Task: Select design huddle.
Action: Mouse moved to (358, 94)
Screenshot: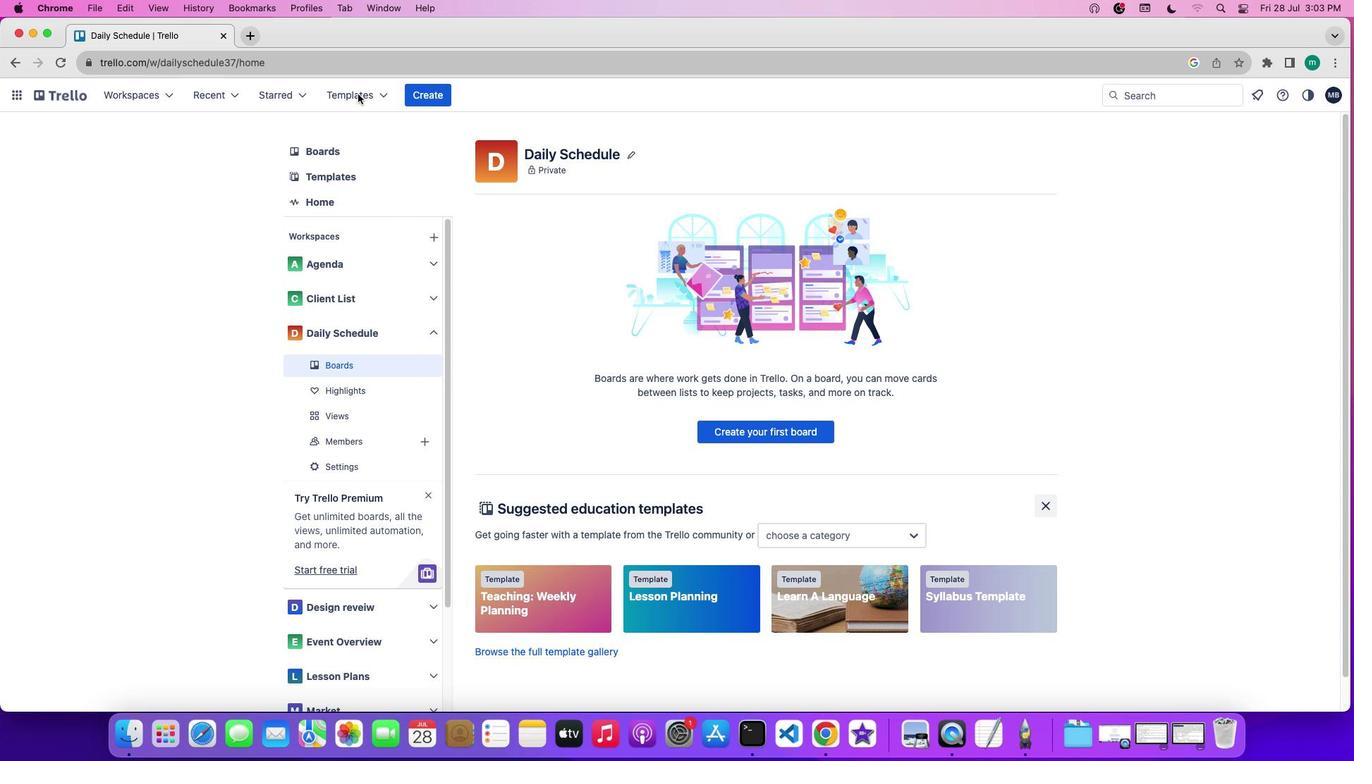 
Action: Mouse pressed left at (358, 94)
Screenshot: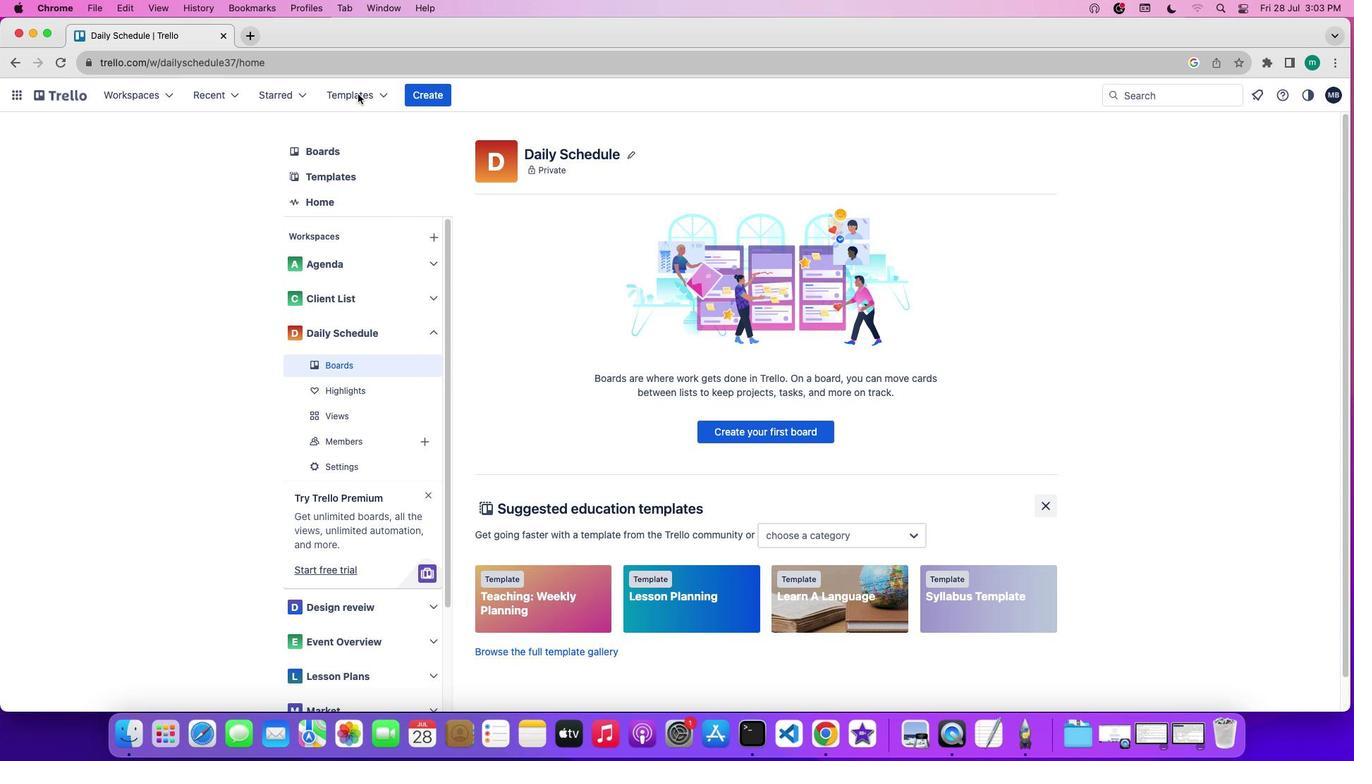 
Action: Mouse moved to (418, 87)
Screenshot: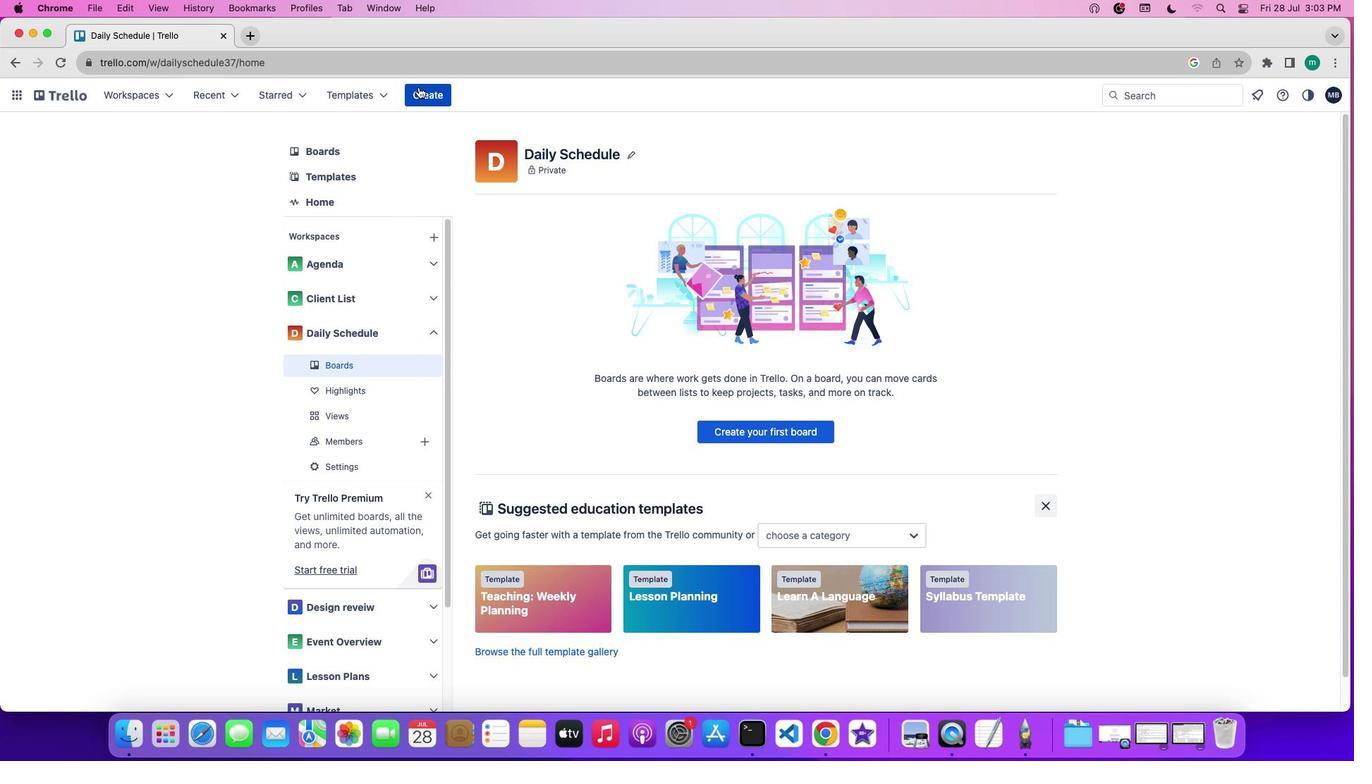 
Action: Mouse pressed left at (418, 87)
Screenshot: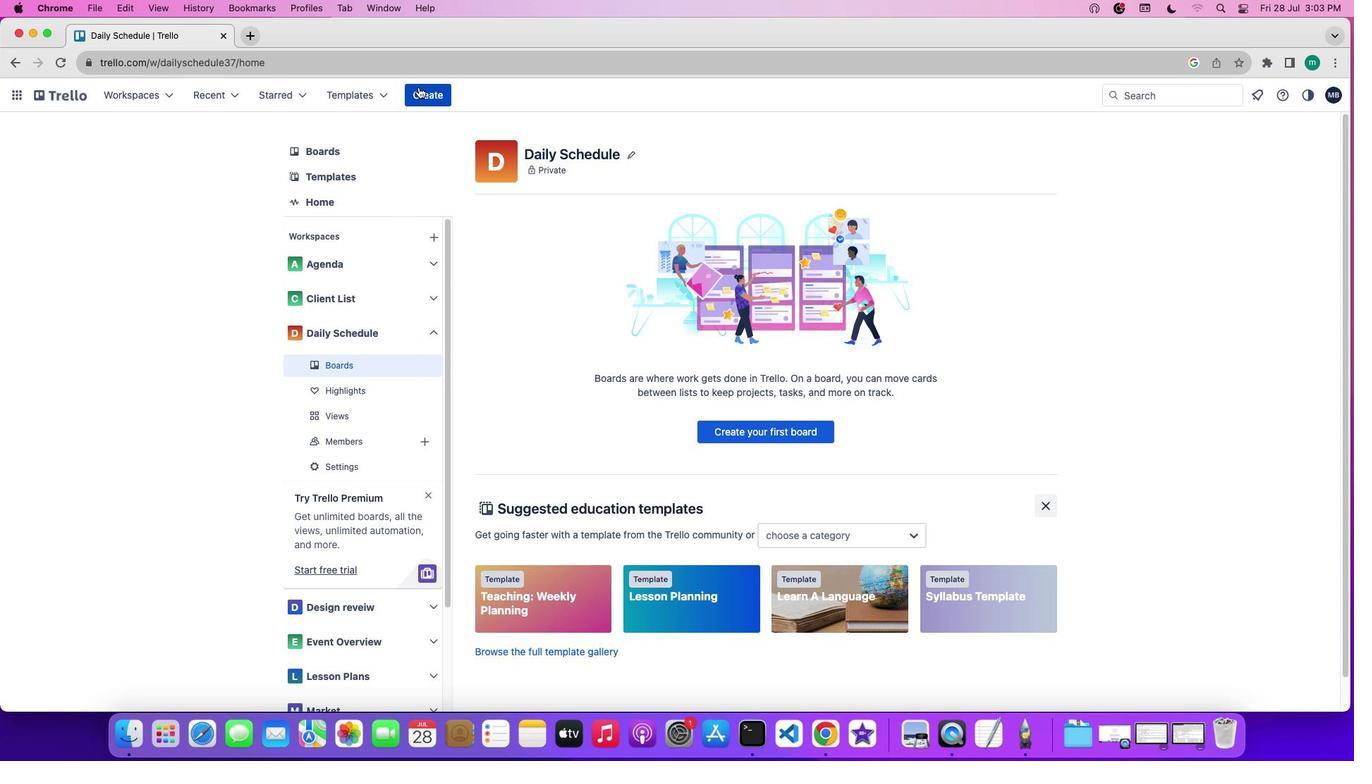 
Action: Mouse moved to (435, 148)
Screenshot: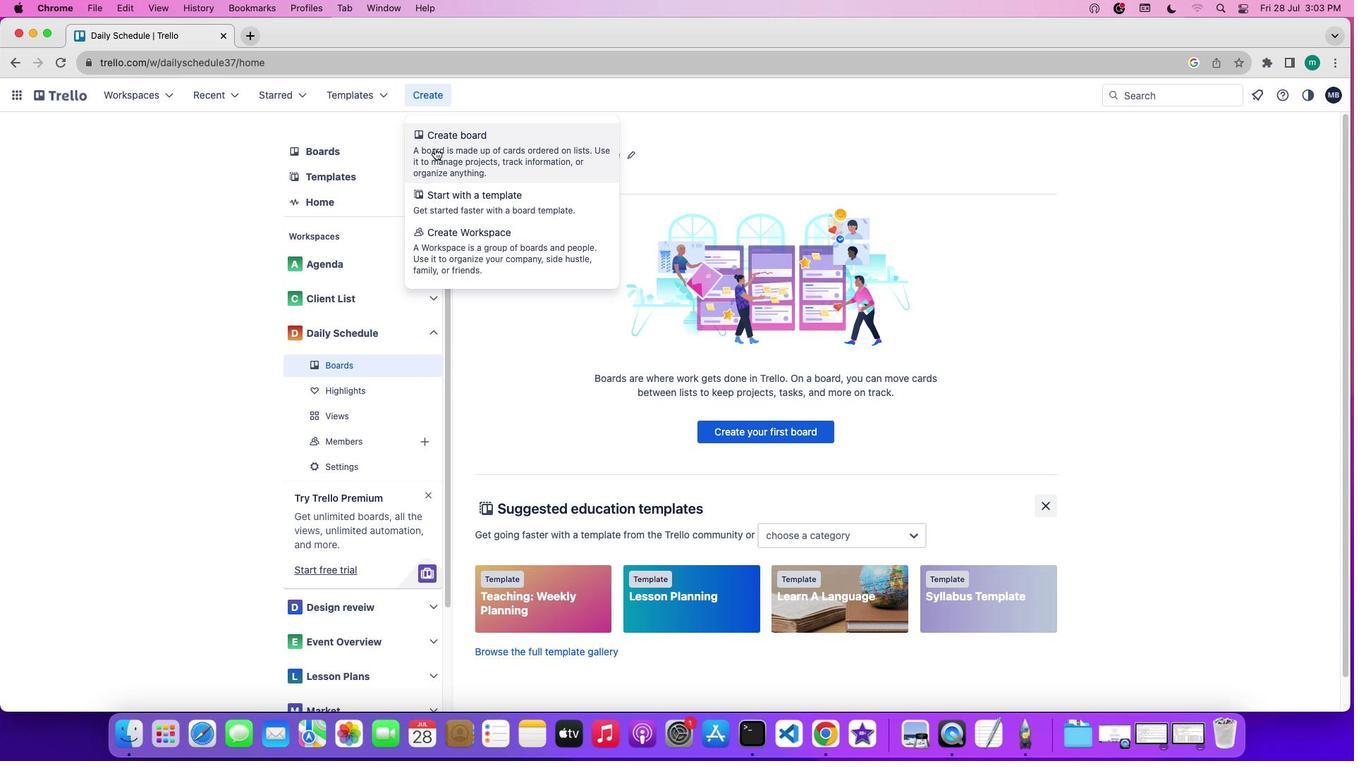 
Action: Mouse pressed left at (435, 148)
Screenshot: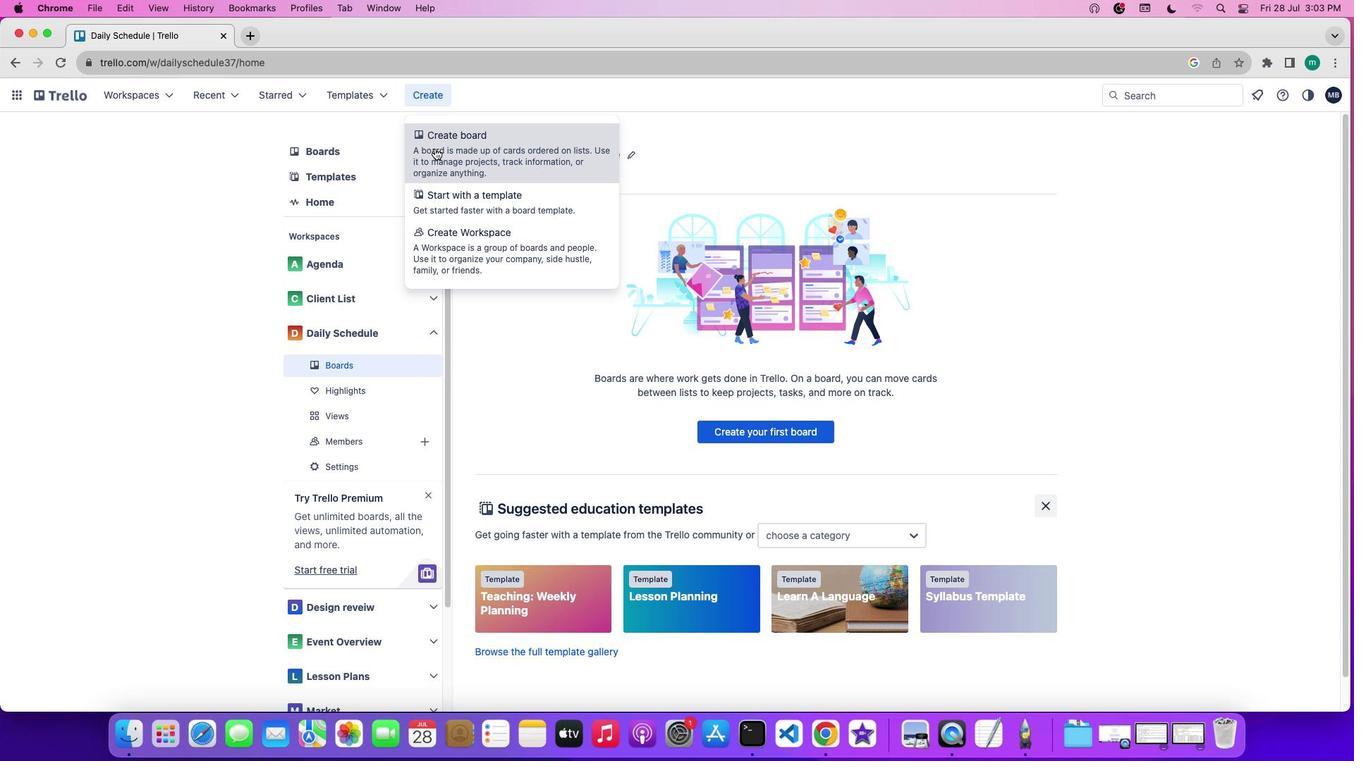 
Action: Mouse moved to (533, 534)
Screenshot: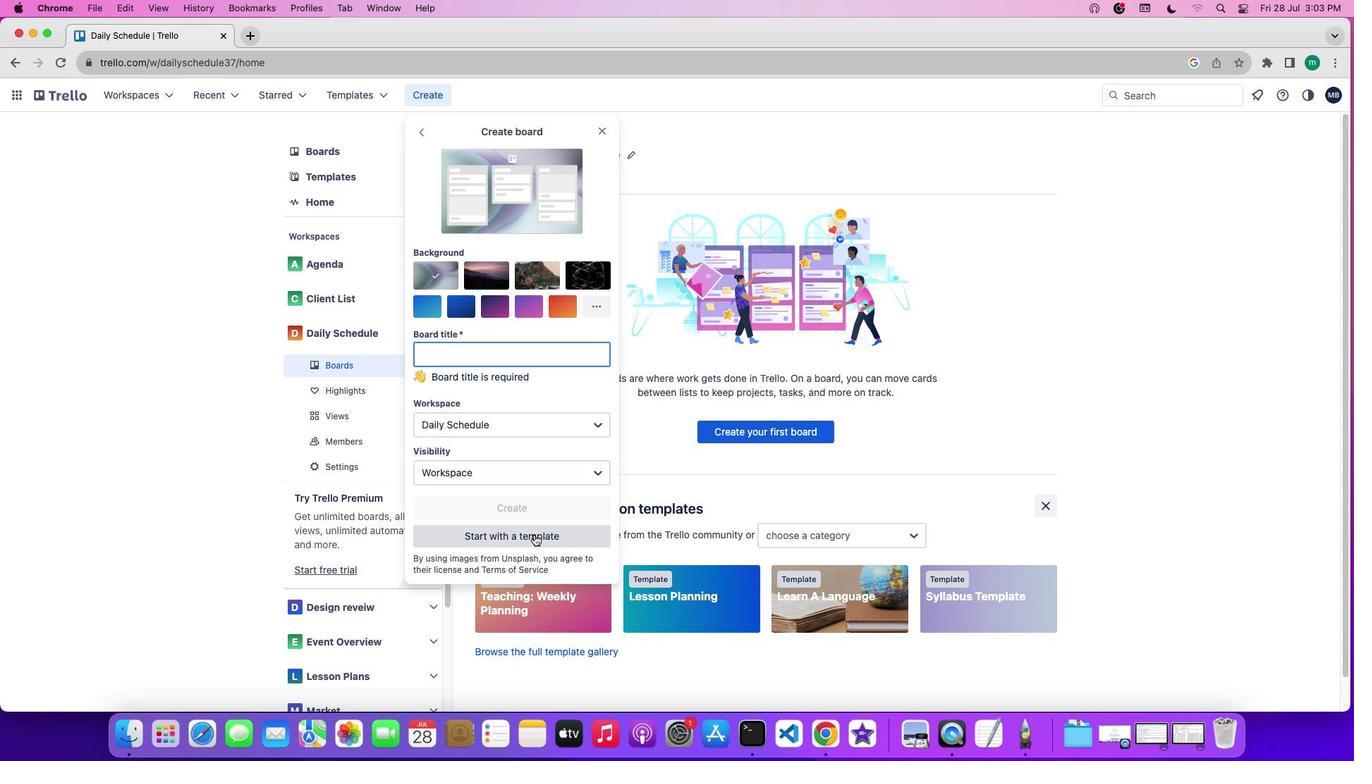 
Action: Mouse pressed left at (533, 534)
Screenshot: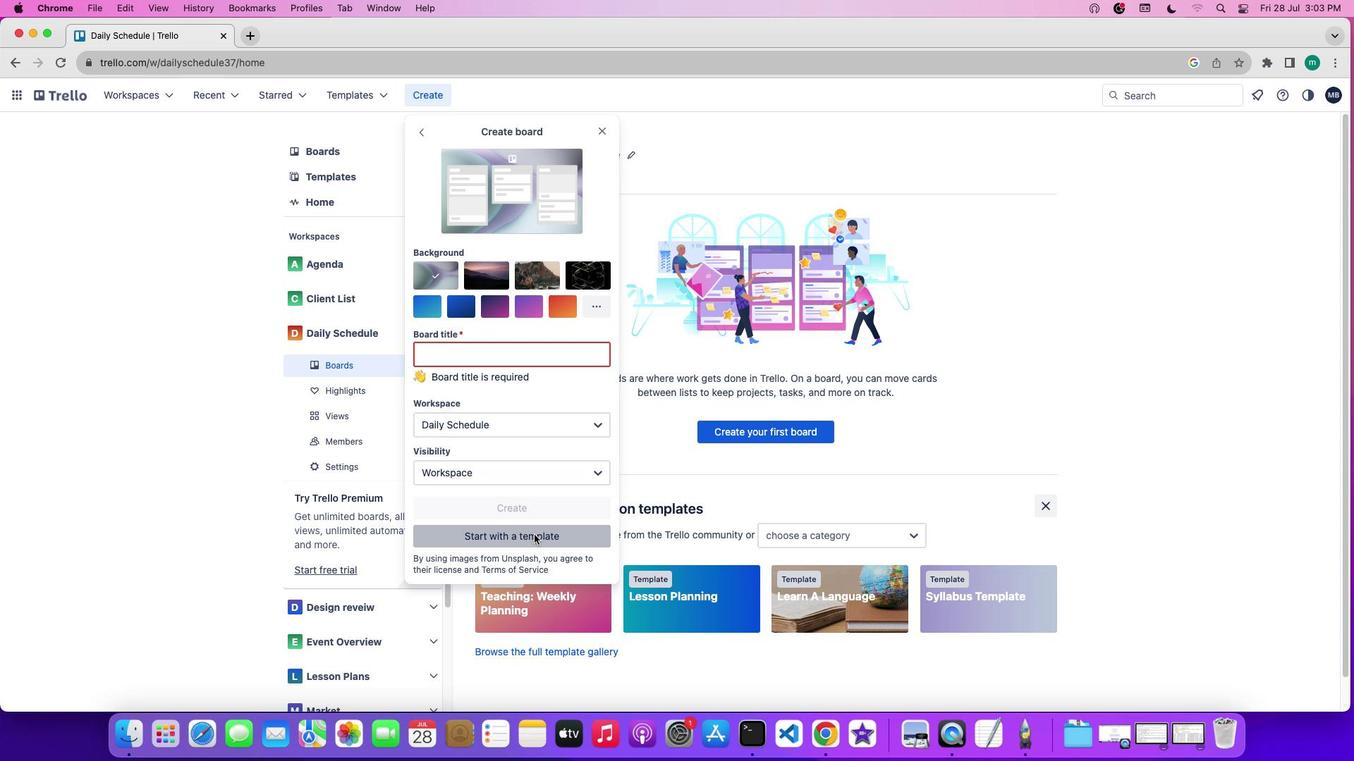 
Action: Mouse moved to (538, 267)
Screenshot: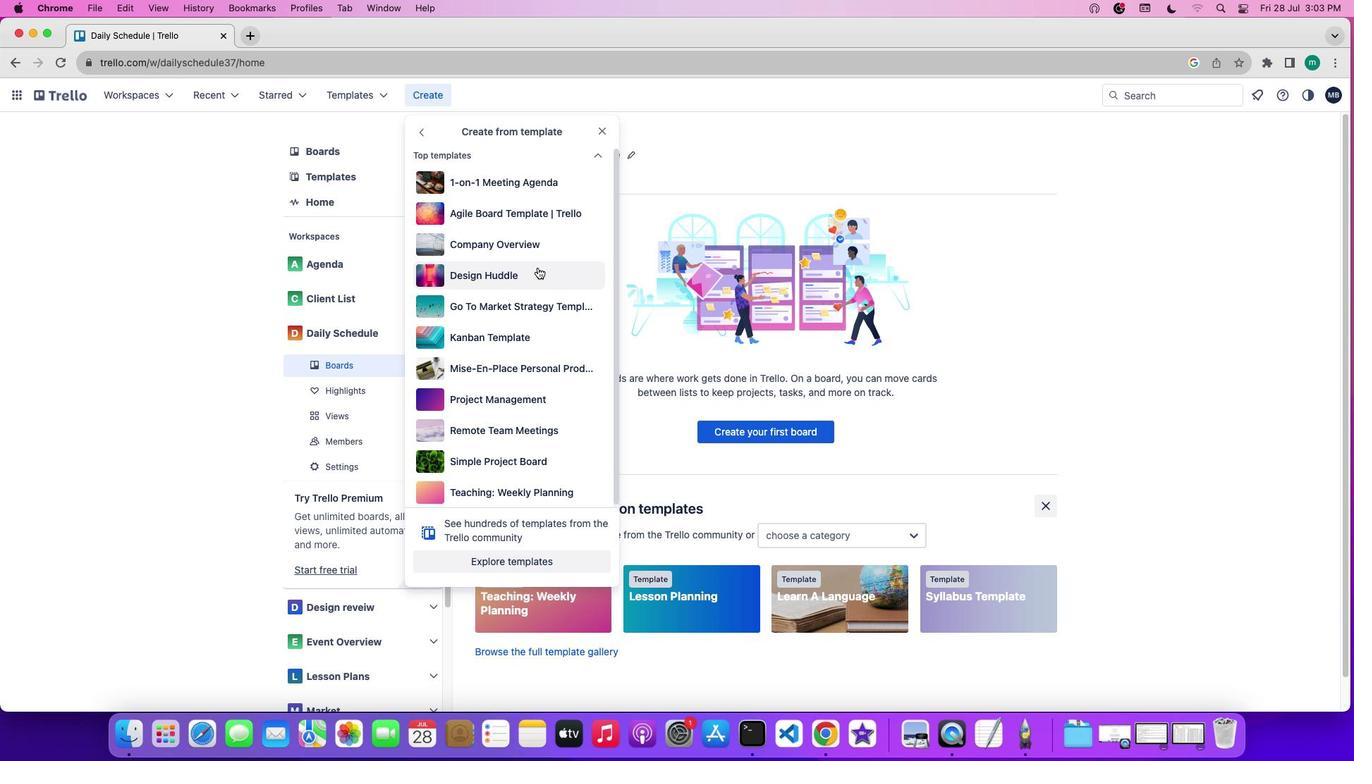 
Action: Mouse pressed left at (538, 267)
Screenshot: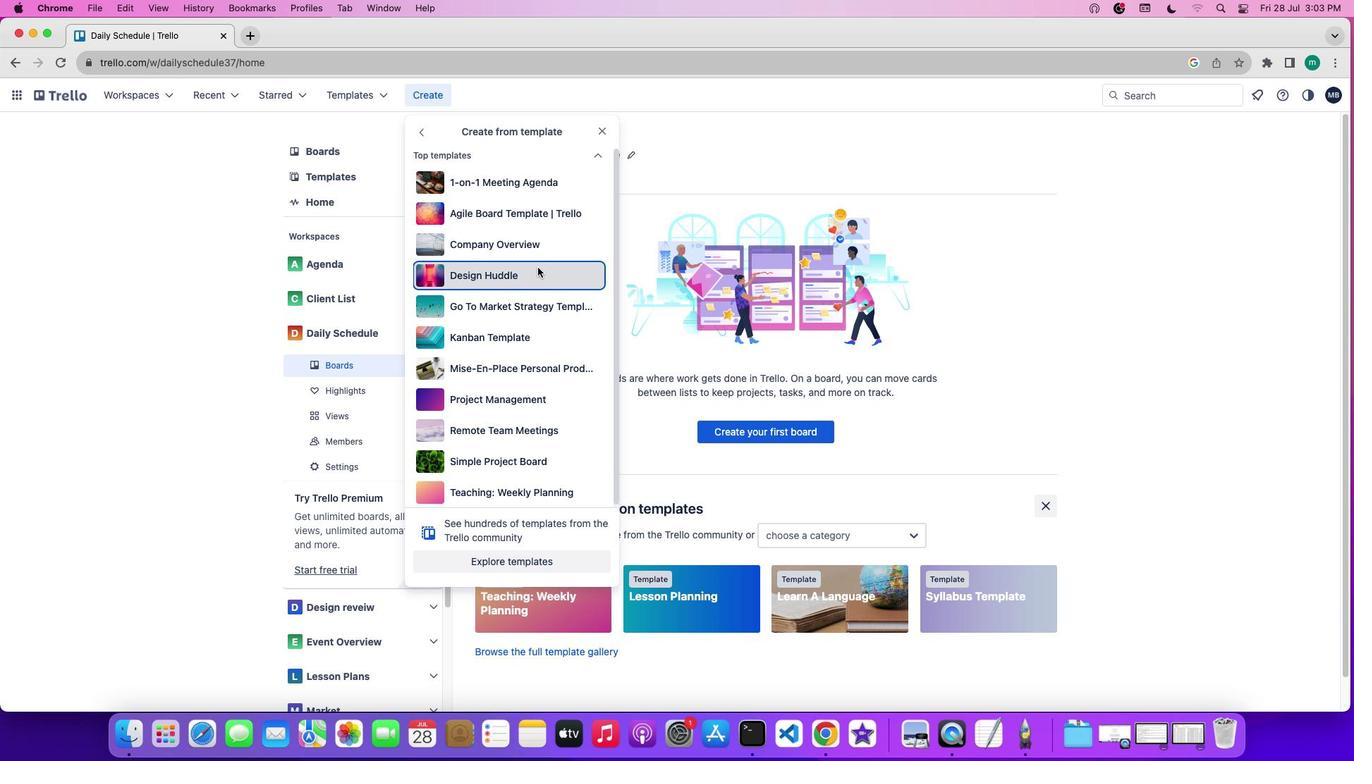 
